 Task: Add Sprouts Deep Cleansing Facial Towelettes to the cart.
Action: Mouse pressed left at (18, 121)
Screenshot: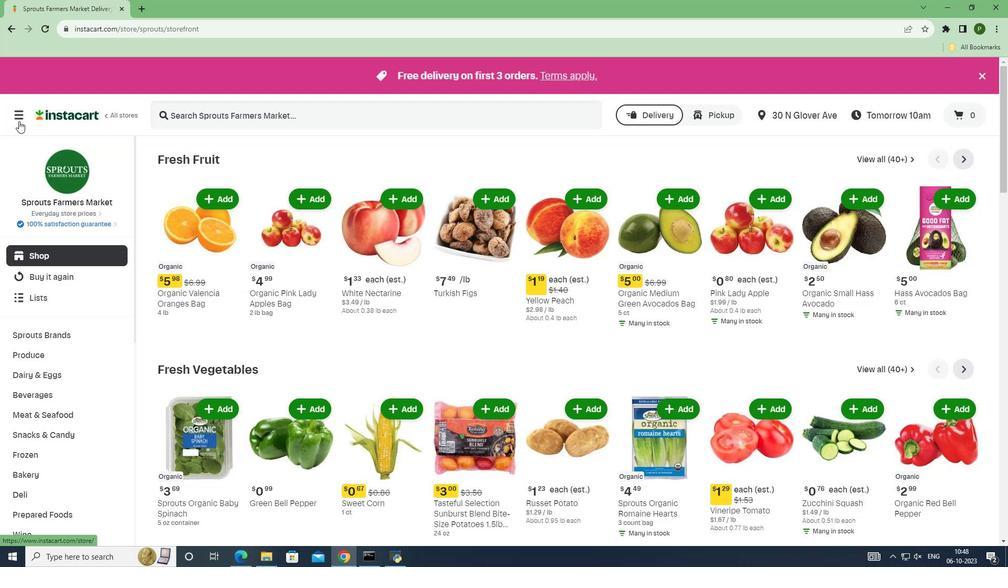 
Action: Mouse moved to (48, 275)
Screenshot: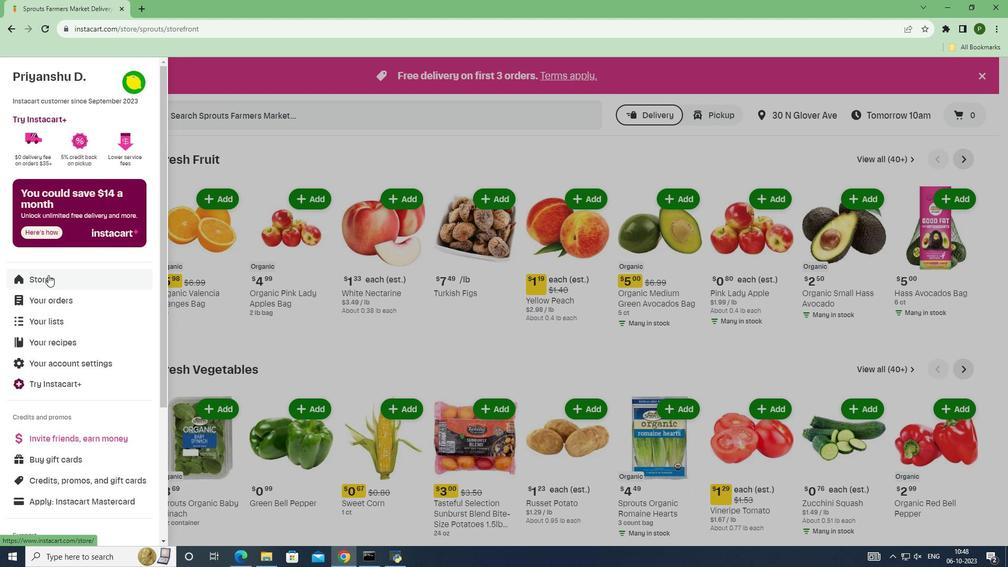 
Action: Mouse pressed left at (48, 275)
Screenshot: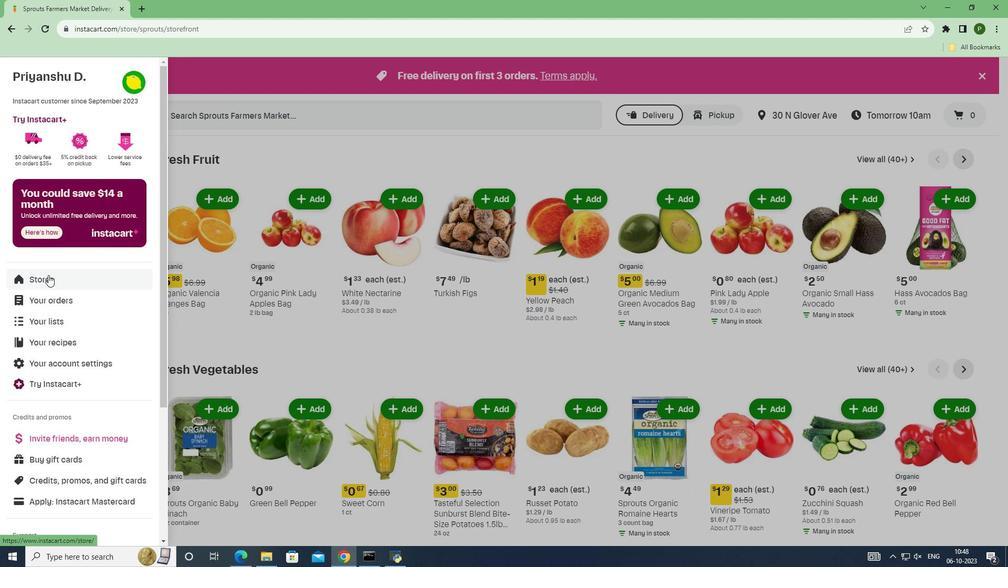 
Action: Mouse moved to (235, 119)
Screenshot: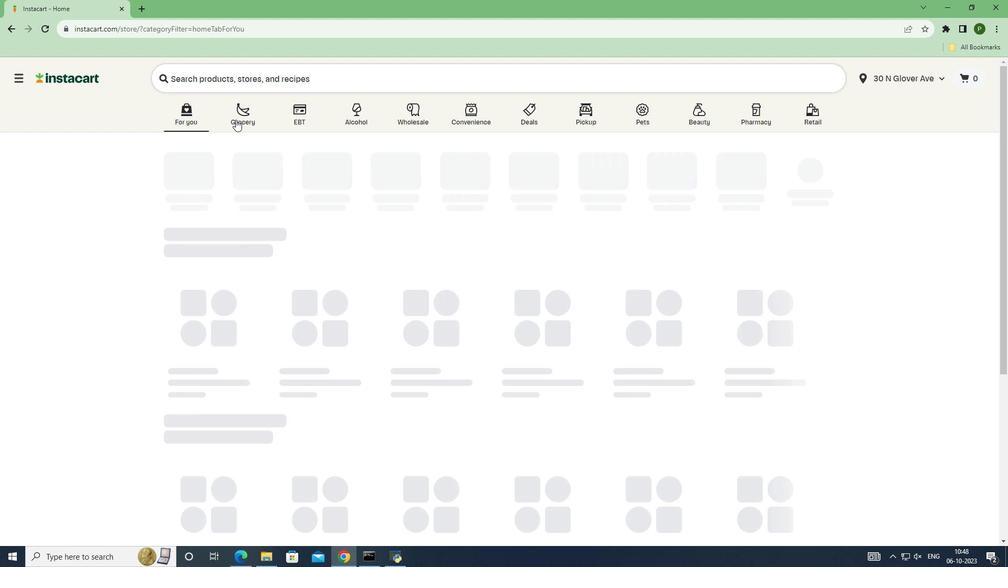 
Action: Mouse pressed left at (235, 119)
Screenshot: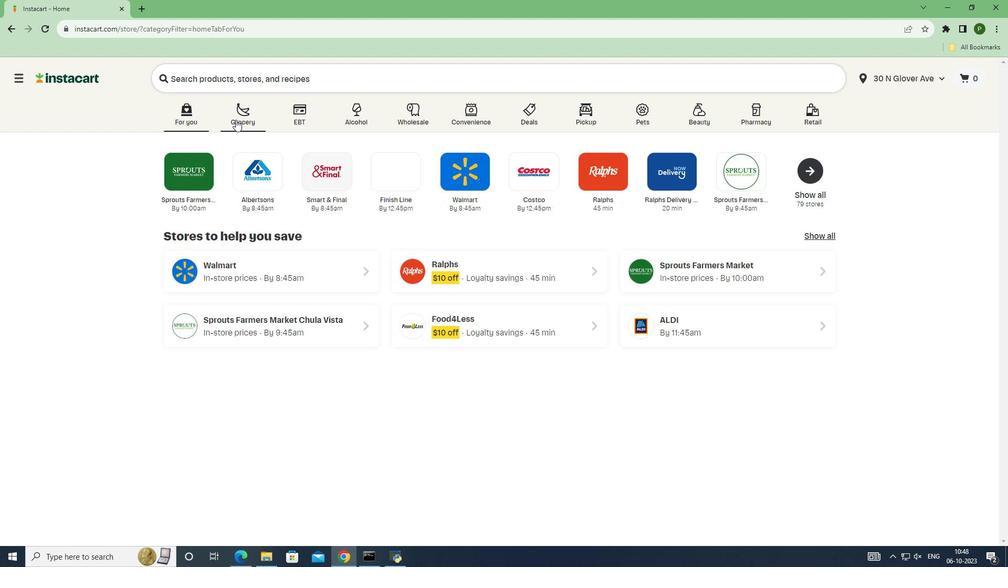 
Action: Mouse moved to (647, 225)
Screenshot: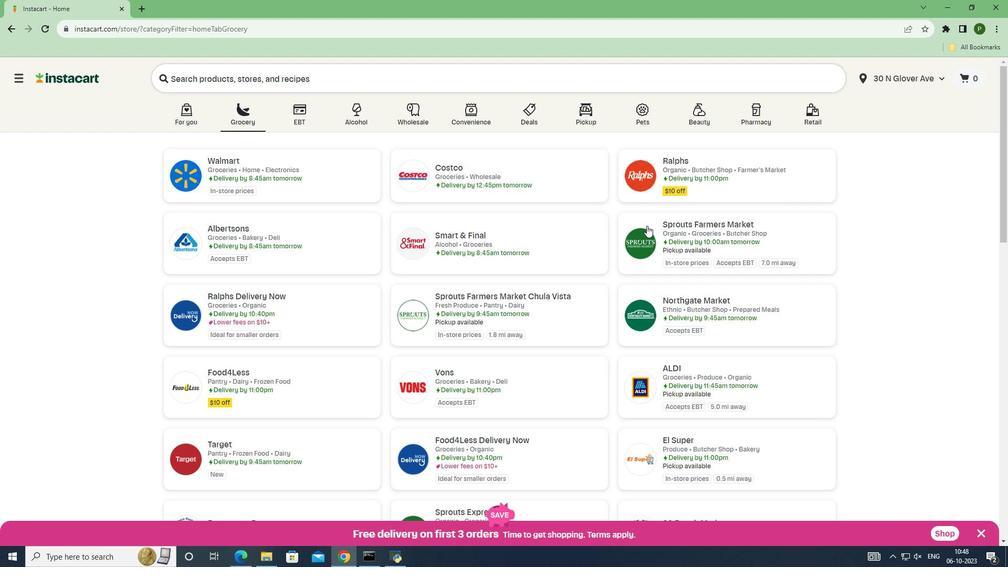 
Action: Mouse pressed left at (647, 225)
Screenshot: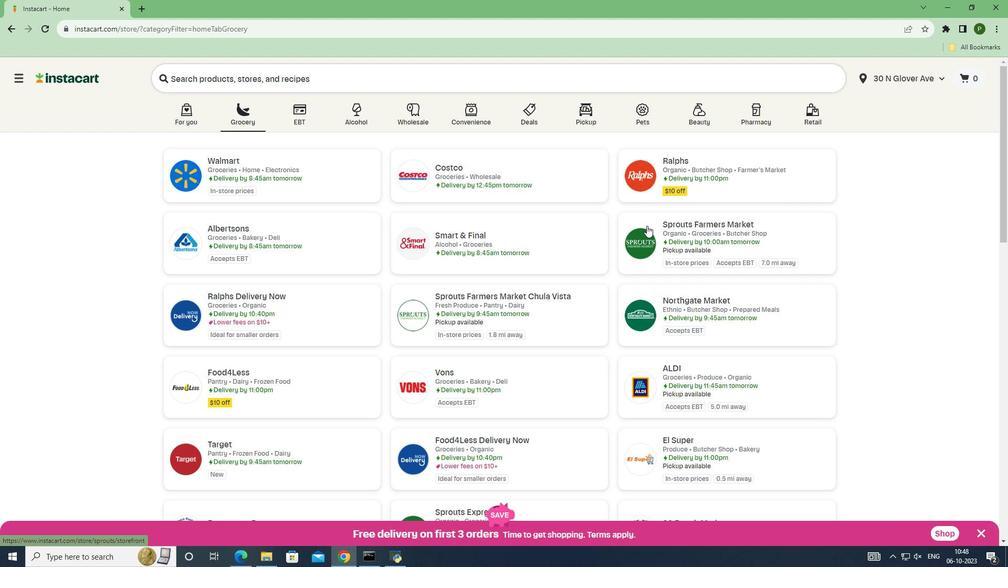 
Action: Mouse moved to (50, 330)
Screenshot: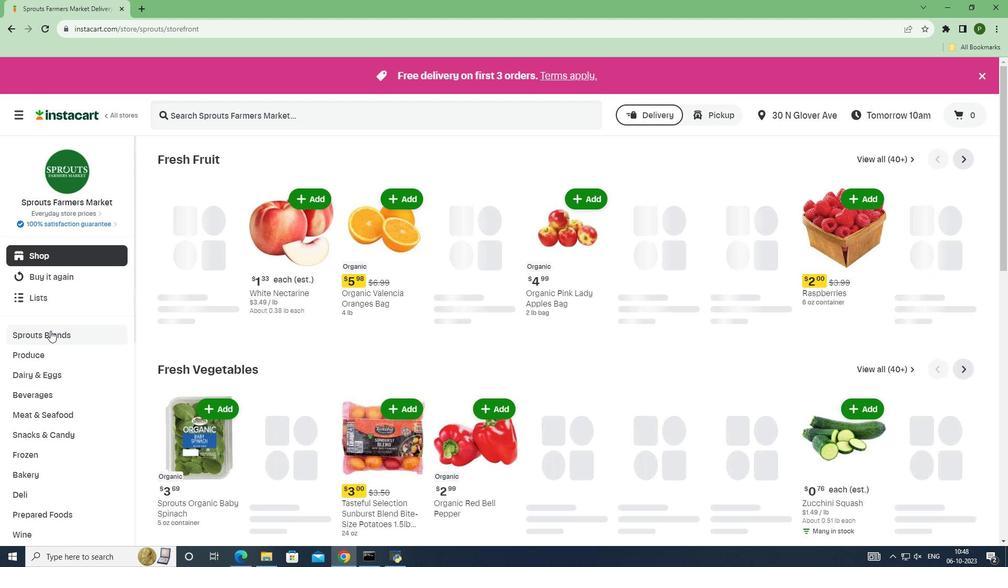 
Action: Mouse pressed left at (50, 330)
Screenshot: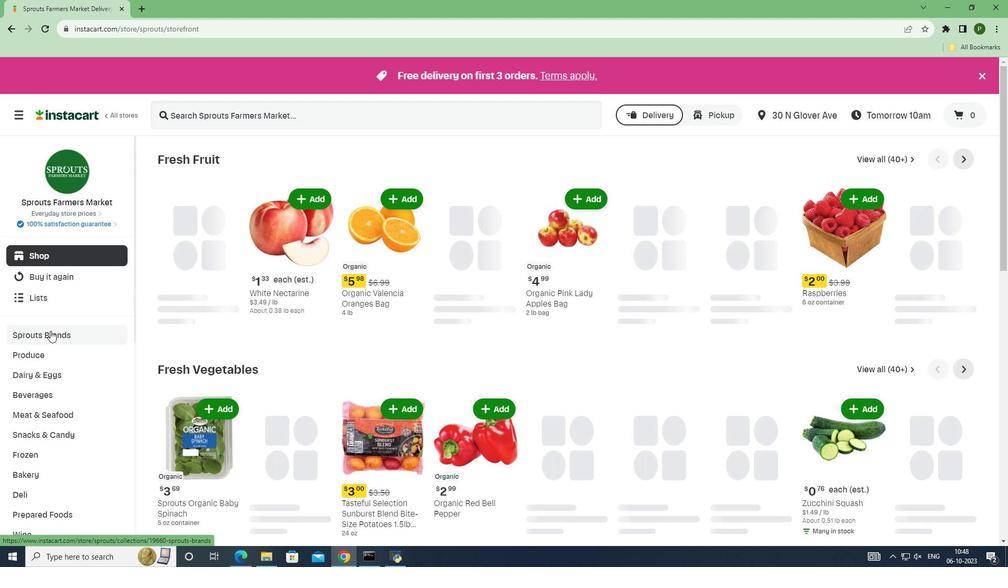 
Action: Mouse moved to (55, 478)
Screenshot: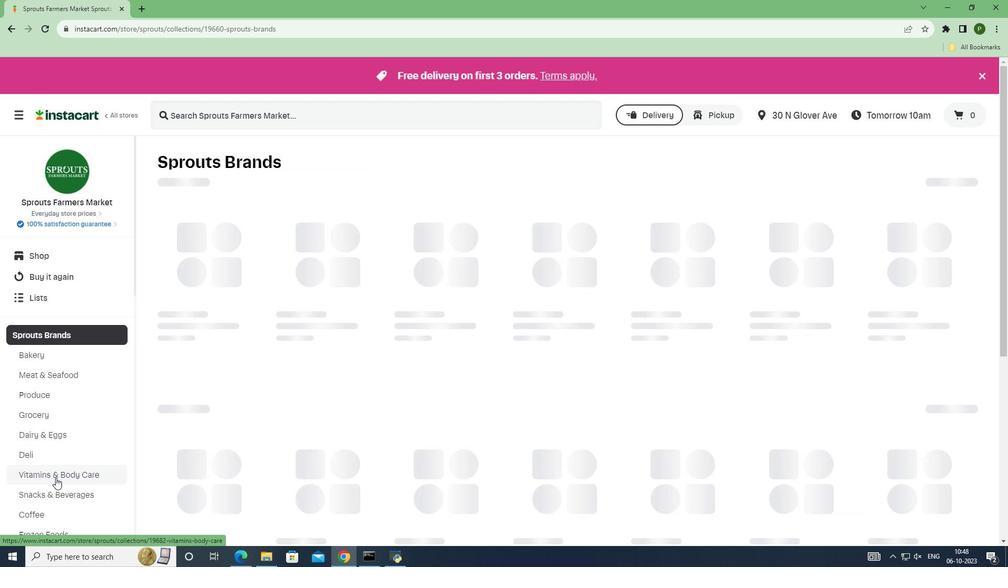 
Action: Mouse pressed left at (55, 478)
Screenshot: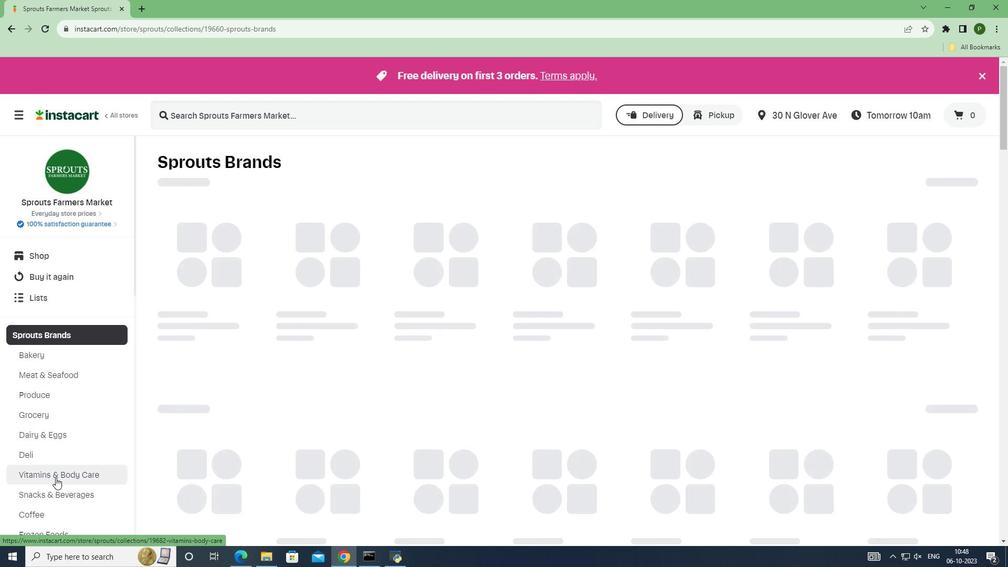 
Action: Mouse moved to (214, 115)
Screenshot: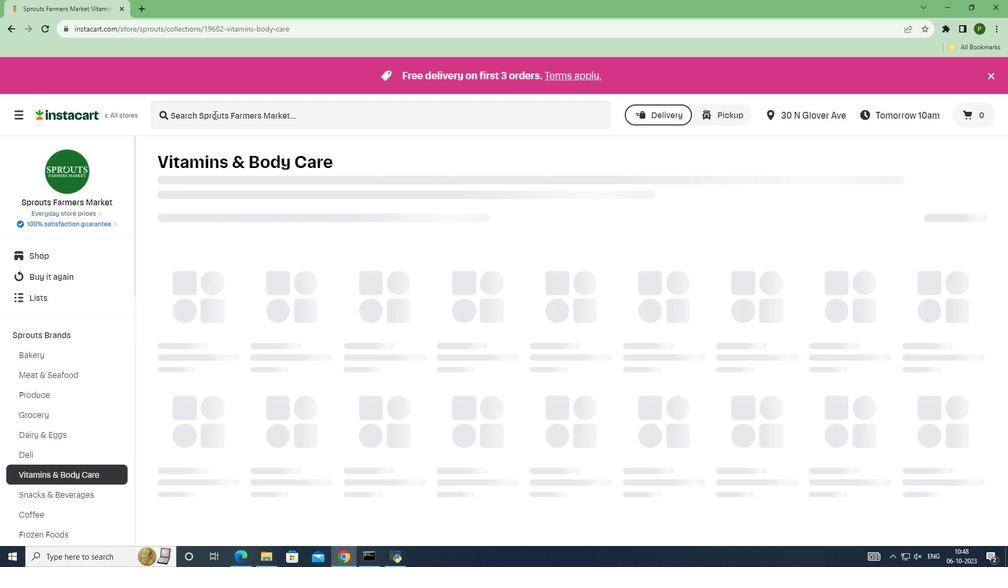 
Action: Mouse pressed left at (214, 115)
Screenshot: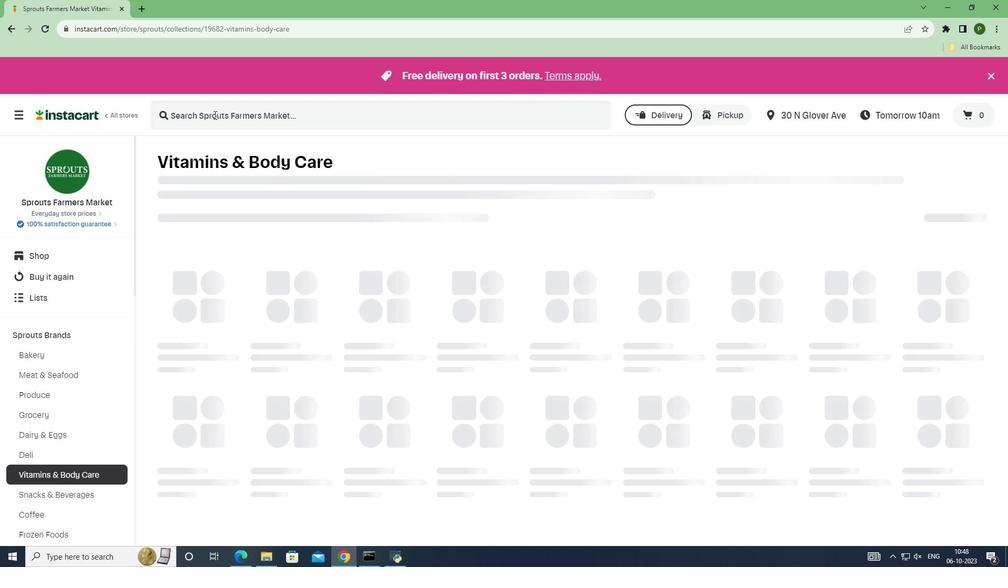 
Action: Key pressed <Key.caps_lock>S<Key.caps_lock>prouts<Key.space><Key.caps_lock>D<Key.caps_lock>eep<Key.space><Key.caps_lock>C<Key.caps_lock>leansing<Key.space><Key.caps_lock>F<Key.caps_lock>acial<Key.space><Key.caps_lock>T<Key.caps_lock>owelettes<Key.enter>
Screenshot: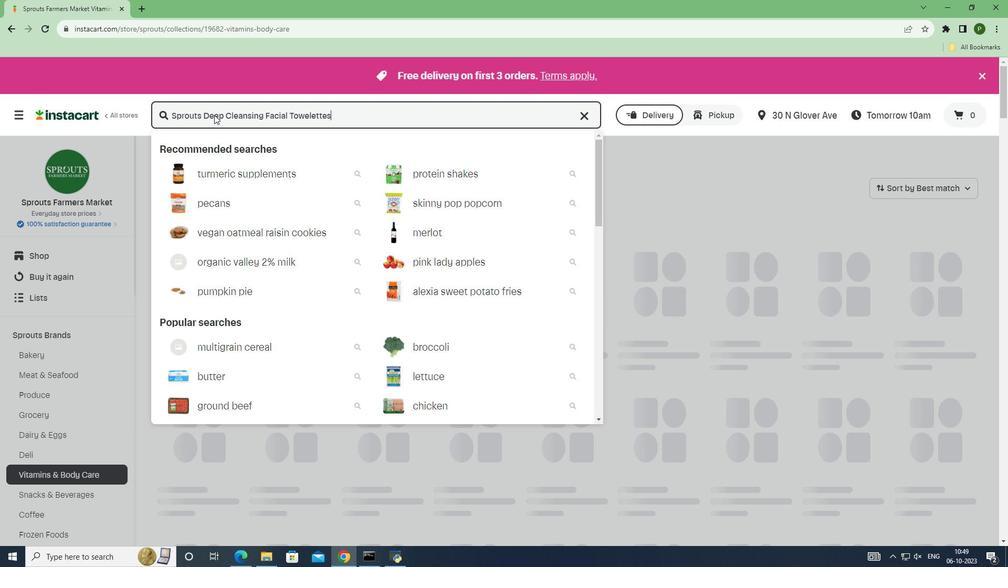 
Action: Mouse moved to (302, 231)
Screenshot: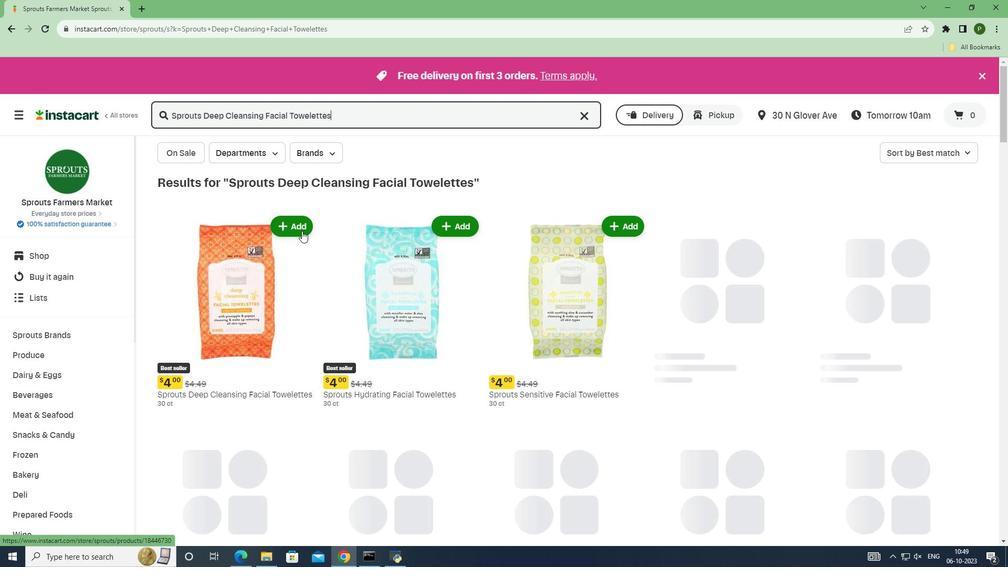 
Action: Mouse pressed left at (302, 231)
Screenshot: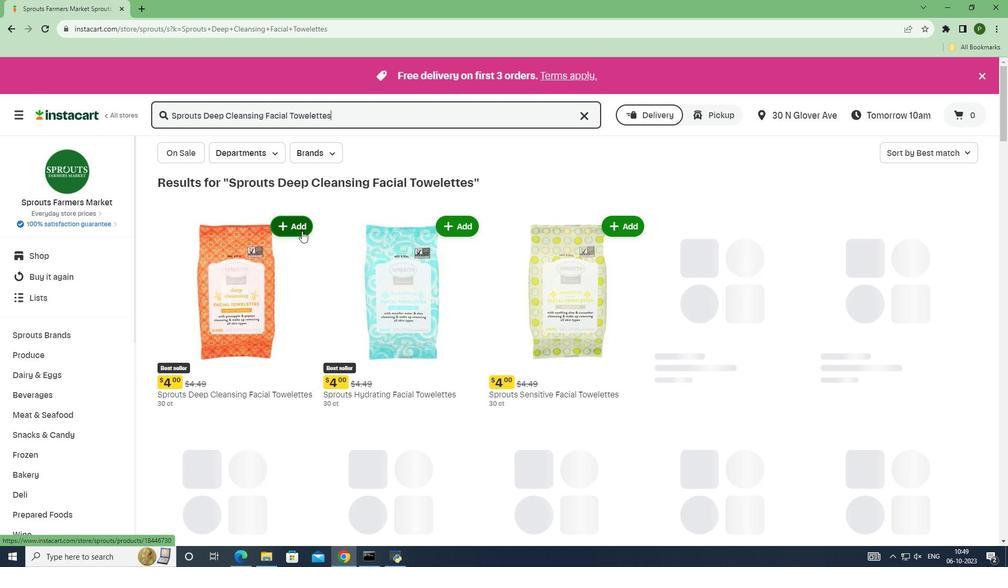 
Action: Mouse moved to (289, 224)
Screenshot: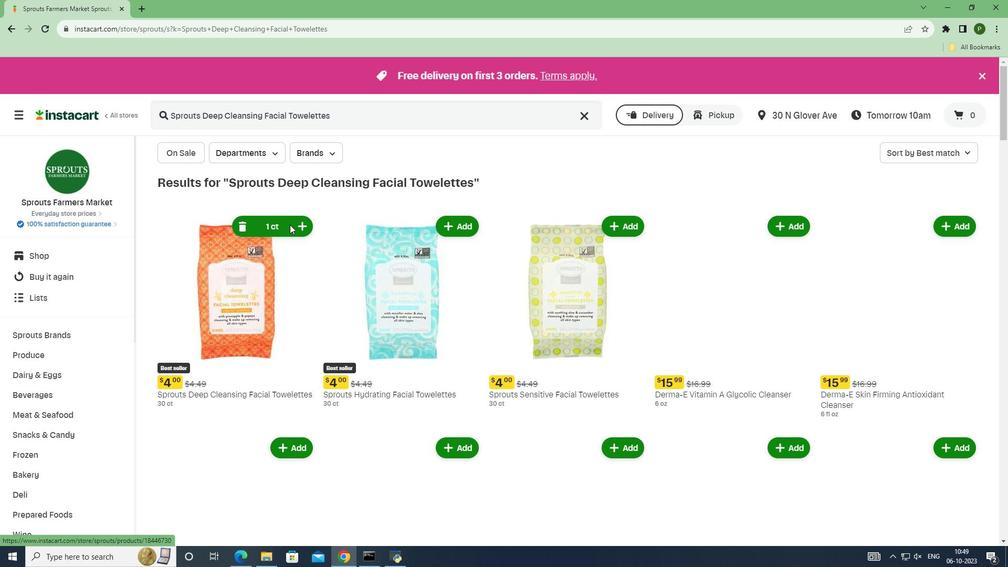 
Action: Mouse pressed left at (289, 224)
Screenshot: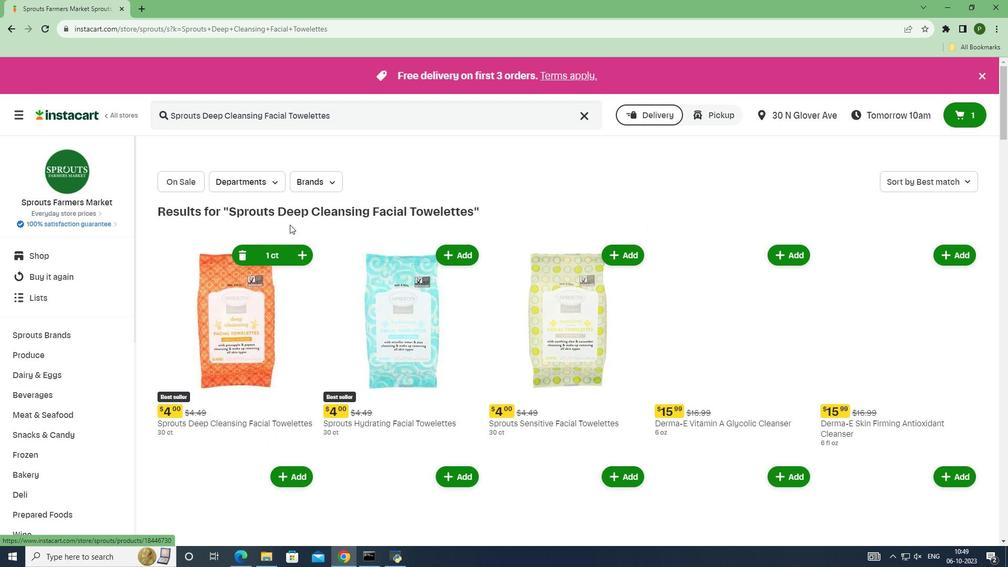
Action: Mouse moved to (306, 287)
Screenshot: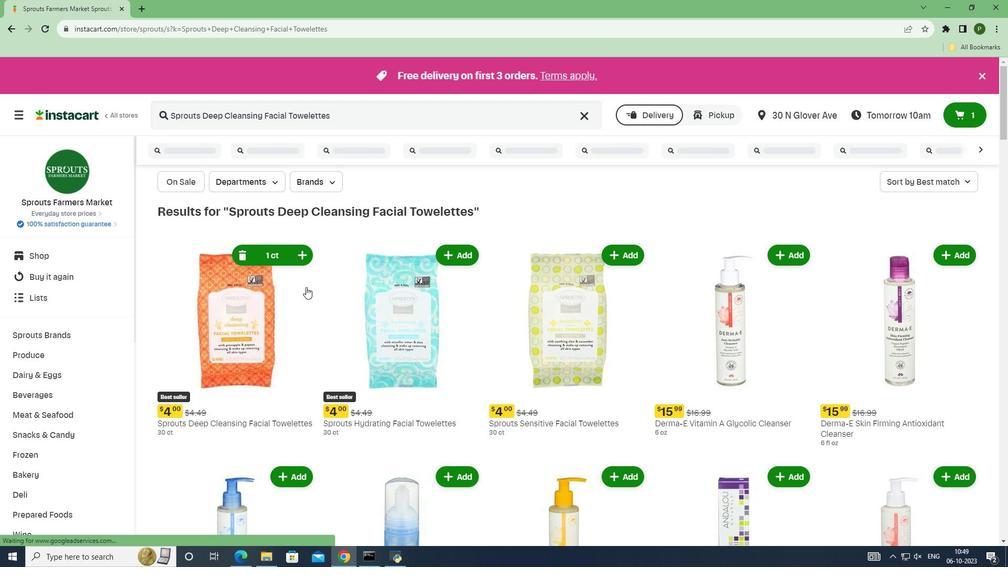 
